 Task: Research Airbnb options in Ayn al Arab, Syria from 9th December, 2023 to 12th December, 2023 for 1 adult.1  bedroom having 1 bed and 1 bathroom. Property type can be flat. Amenities needed are: wifi. Booking option can be shelf check-in. Look for 4 properties as per requirement.
Action: Mouse moved to (450, 83)
Screenshot: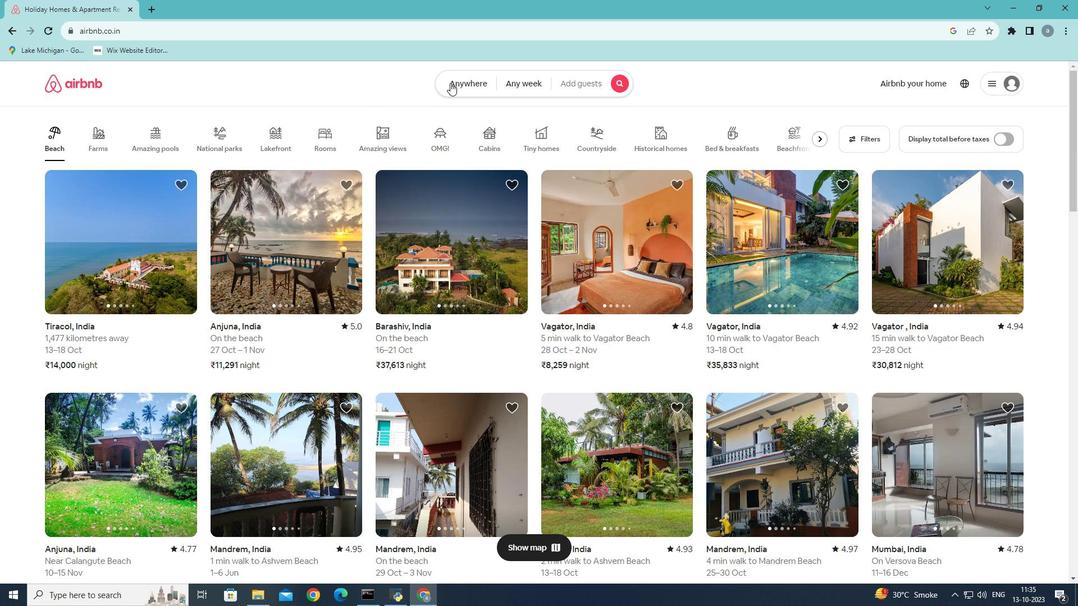 
Action: Mouse pressed left at (450, 83)
Screenshot: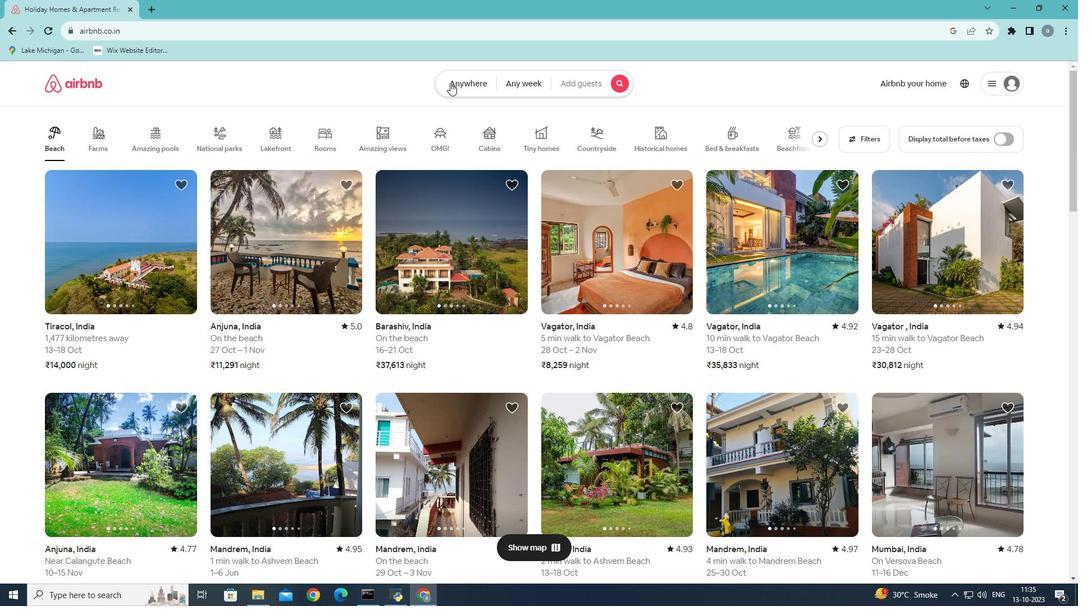 
Action: Mouse moved to (352, 124)
Screenshot: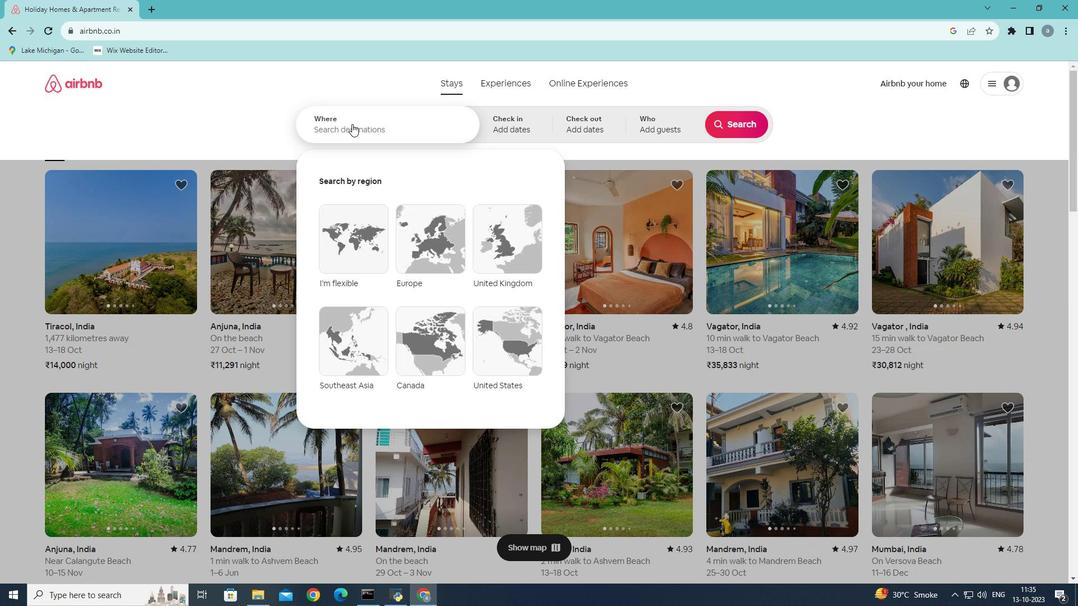
Action: Mouse pressed left at (352, 124)
Screenshot: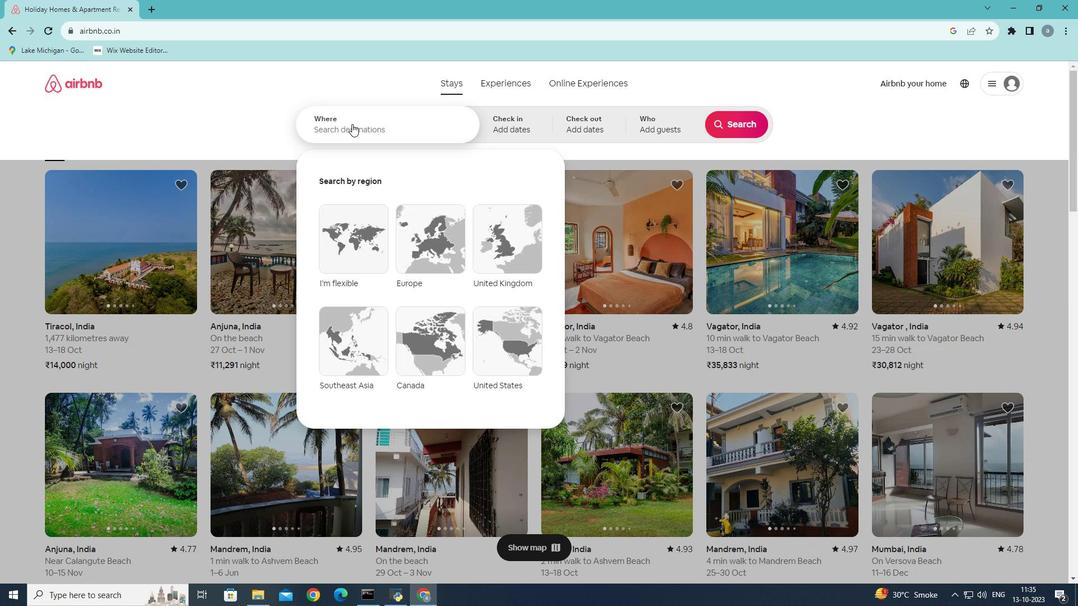 
Action: Mouse moved to (432, 134)
Screenshot: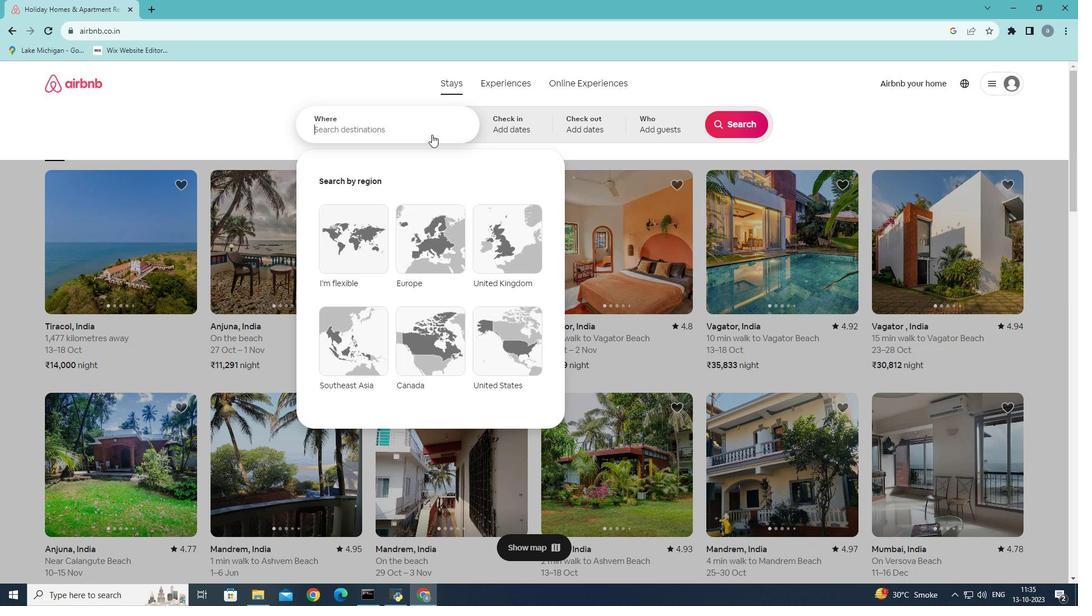
Action: Key pressed <Key.shift><Key.shift><Key.shift><Key.shift><Key.shift><Key.shift><Key.shift><Key.shift><Key.shift><Key.shift><Key.shift><Key.shift><Key.shift><Key.shift><Key.shift><Key.shift><Key.shift><Key.shift><Key.shift><Key.shift><Key.shift><Key.shift><Key.shift><Key.shift><Key.shift><Key.shift><Key.shift><Key.shift><Key.shift><Key.shift><Key.shift><Key.shift><Key.shift><Key.shift><Key.shift><Key.shift><Key.shift><Key.shift><Key.shift><Key.shift><Key.shift><Key.shift><Key.shift><Key.shift><Key.shift><Key.shift><Key.shift><Key.shift><Key.shift><Key.shift><Key.shift><Key.shift><Key.shift><Key.shift><Key.shift><Key.shift><Key.shift><Key.shift><Key.shift><Key.shift><Key.shift><Key.shift><Key.shift><Key.shift><Key.shift><Key.shift><Key.shift><Key.shift><Key.shift><Key.shift><Key.shift><Key.shift><Key.shift><Key.shift><Key.shift><Key.shift><Key.shift><Key.shift><Key.shift><Key.shift><Key.shift><Key.shift><Key.shift><Key.shift><Key.shift><Key.shift><Key.shift><Key.shift><Key.shift><Key.shift><Key.shift><Key.shift><Key.shift><Key.shift>Ayn<Key.space>al<Key.space><Key.shift>Arab
Screenshot: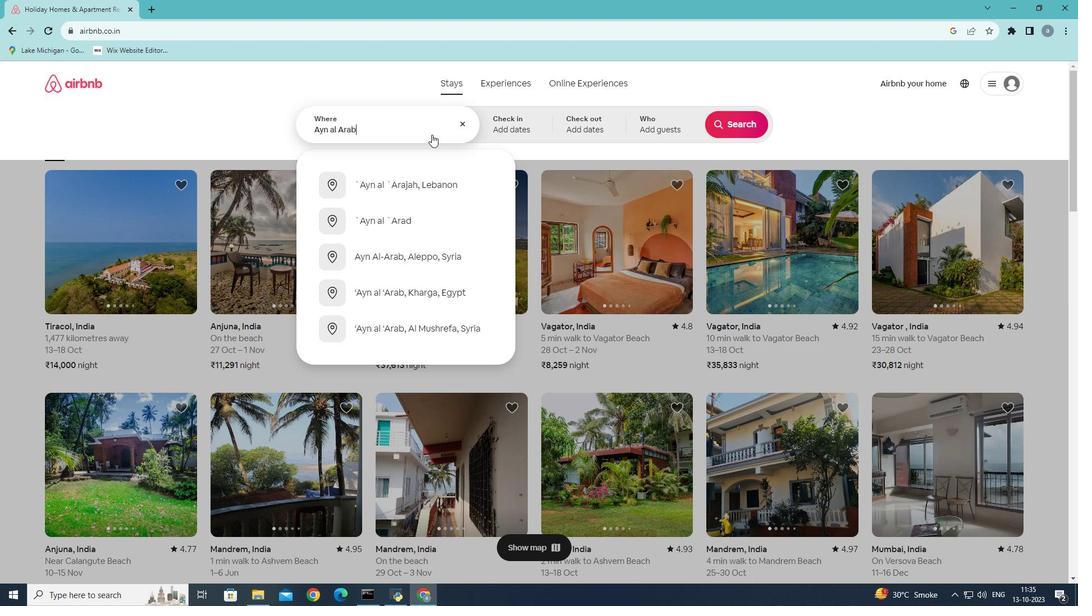 
Action: Mouse moved to (421, 191)
Screenshot: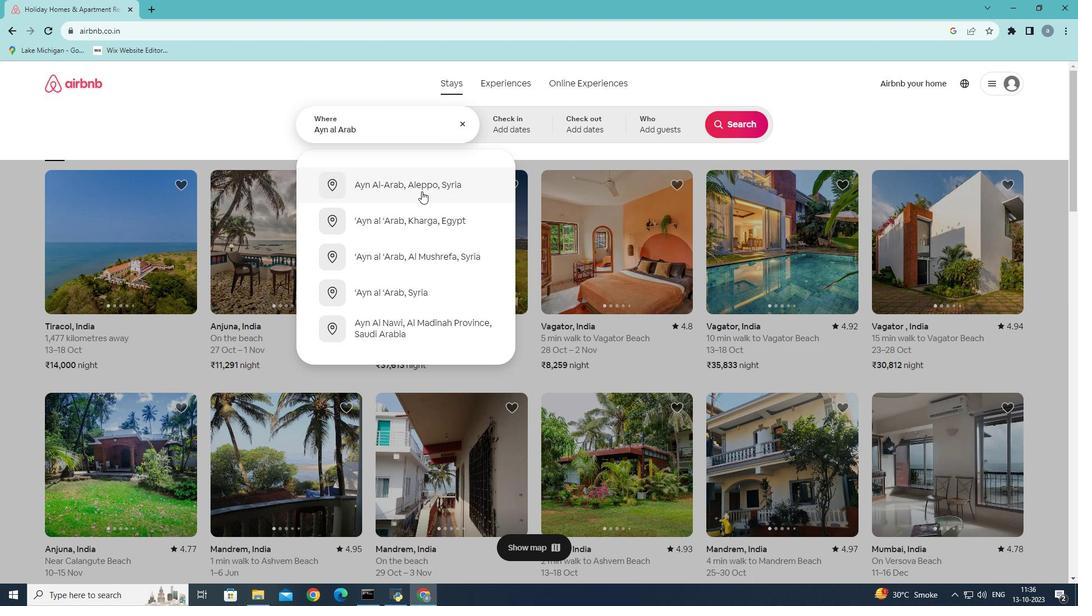
Action: Mouse pressed left at (421, 191)
Screenshot: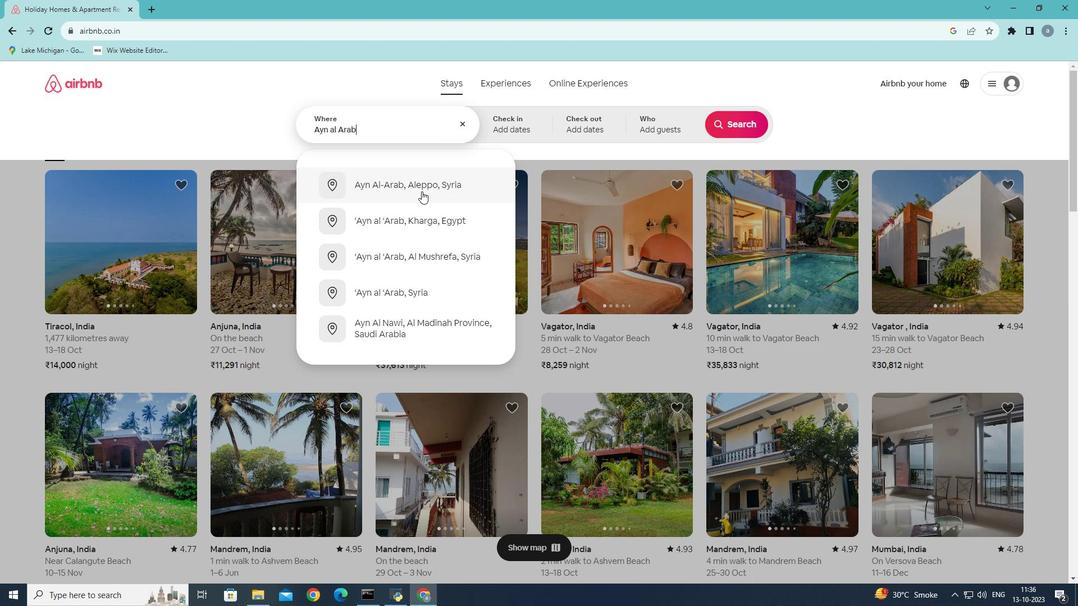
Action: Mouse moved to (733, 218)
Screenshot: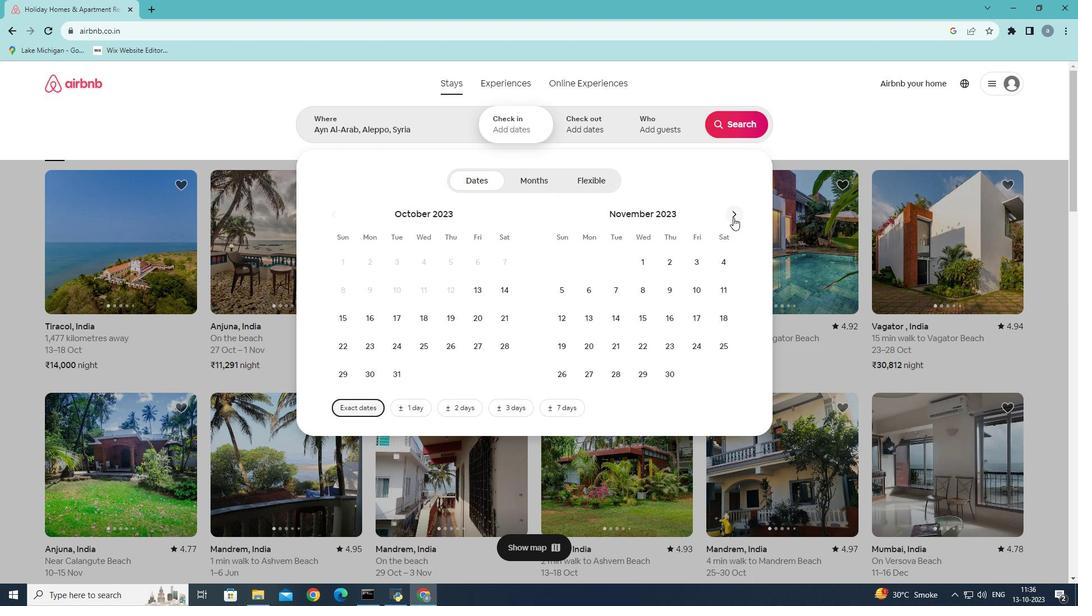 
Action: Mouse pressed left at (733, 218)
Screenshot: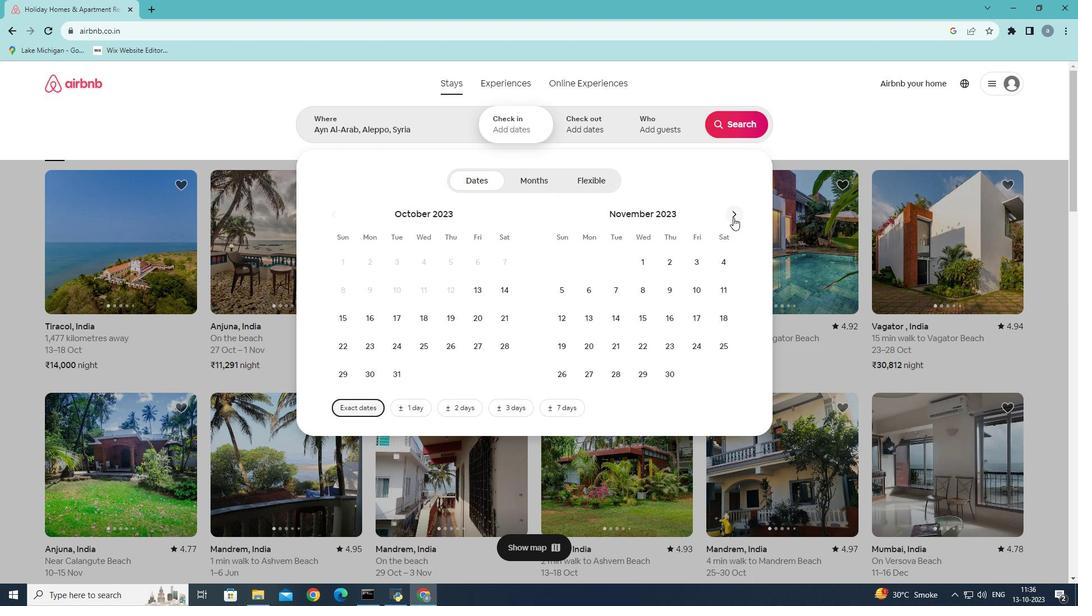 
Action: Mouse moved to (724, 293)
Screenshot: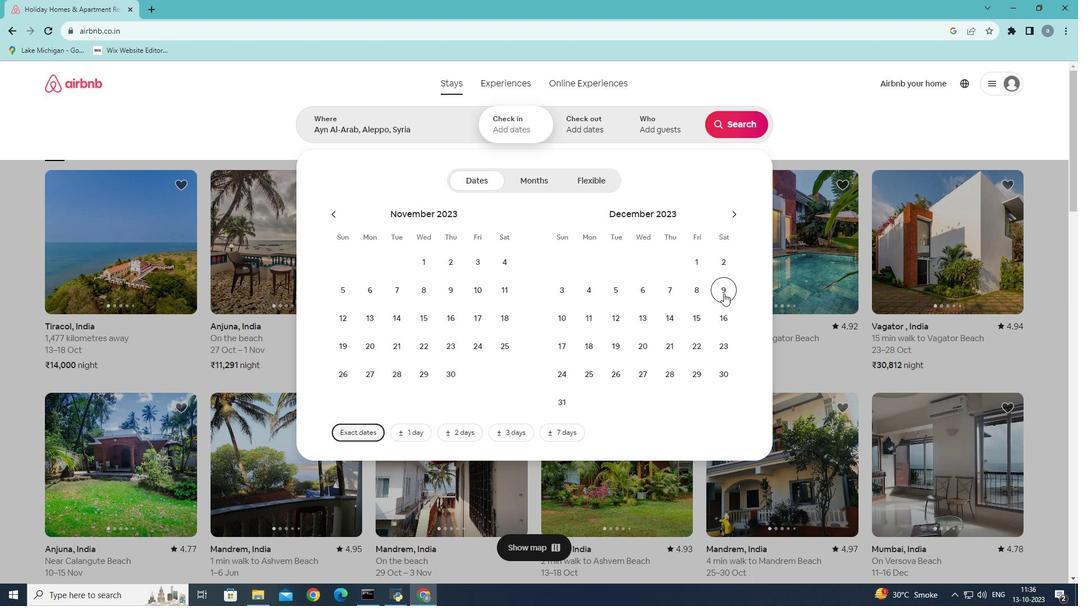 
Action: Mouse pressed left at (724, 293)
Screenshot: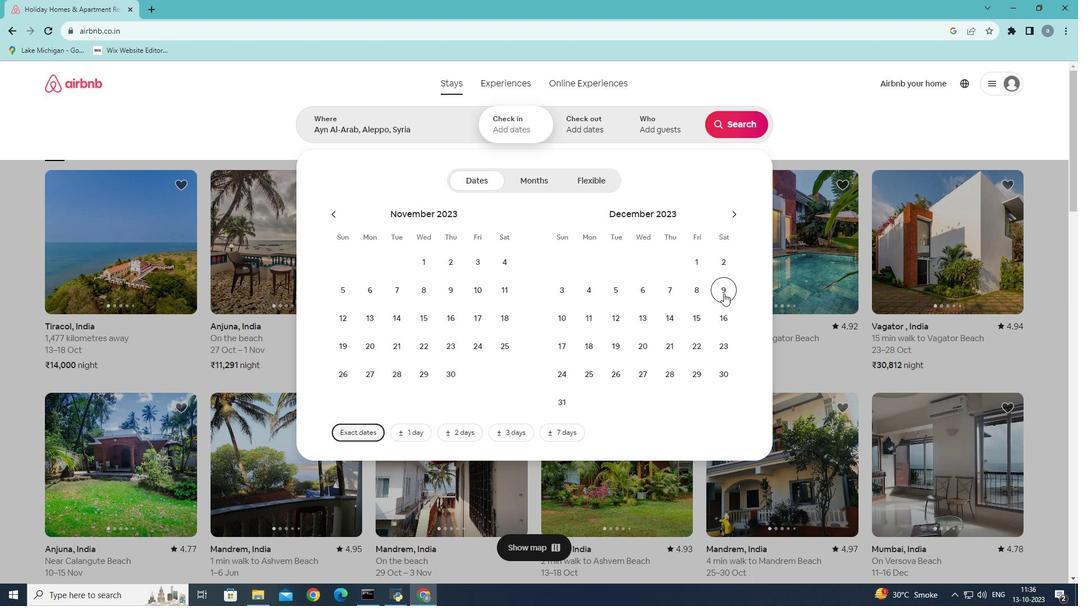
Action: Mouse moved to (616, 321)
Screenshot: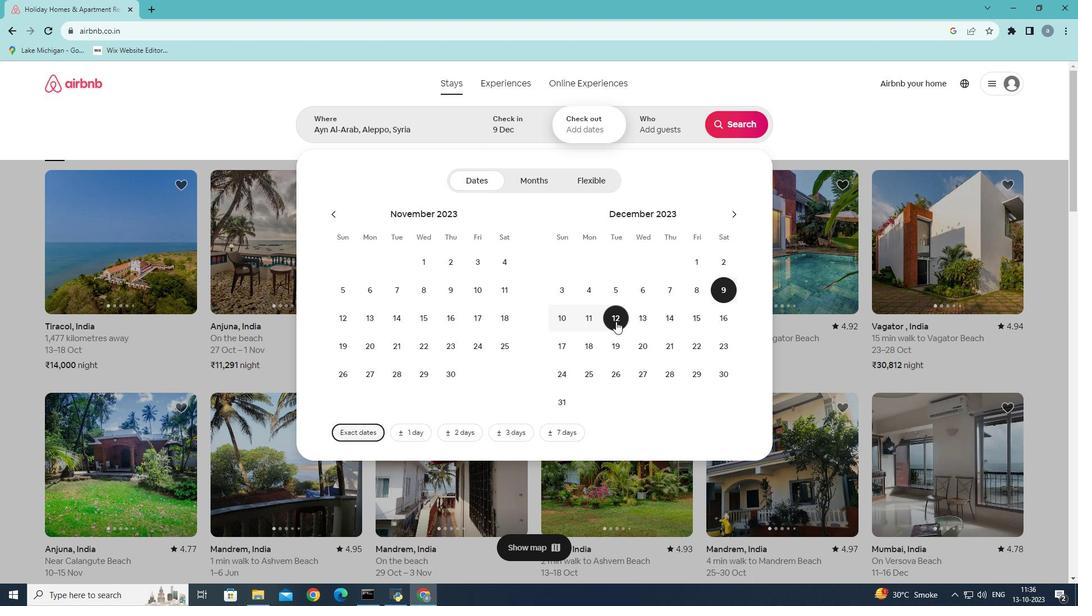 
Action: Mouse pressed left at (616, 321)
Screenshot: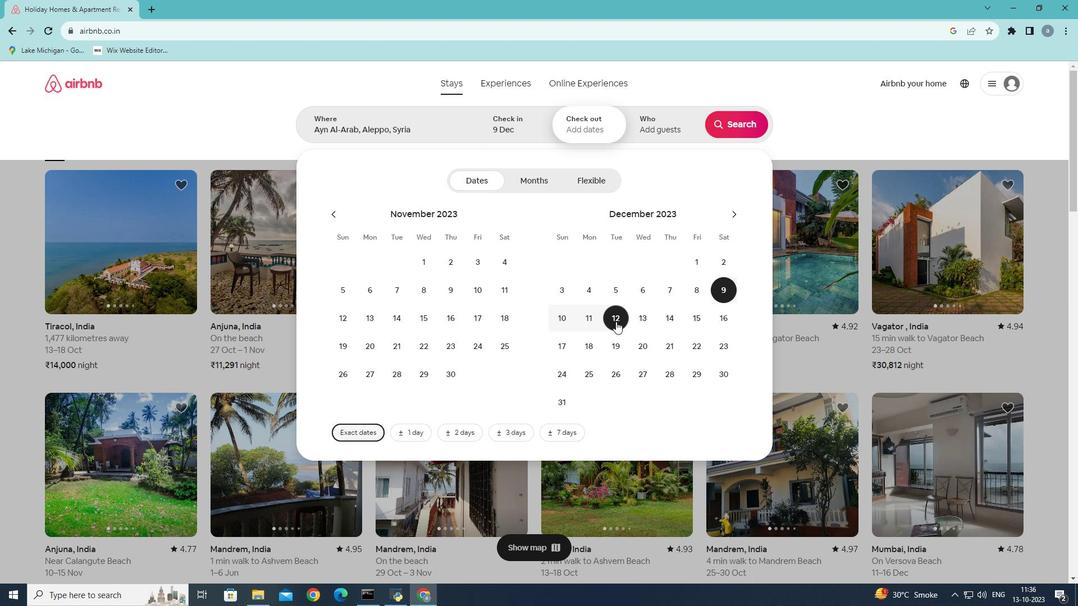 
Action: Mouse moved to (657, 125)
Screenshot: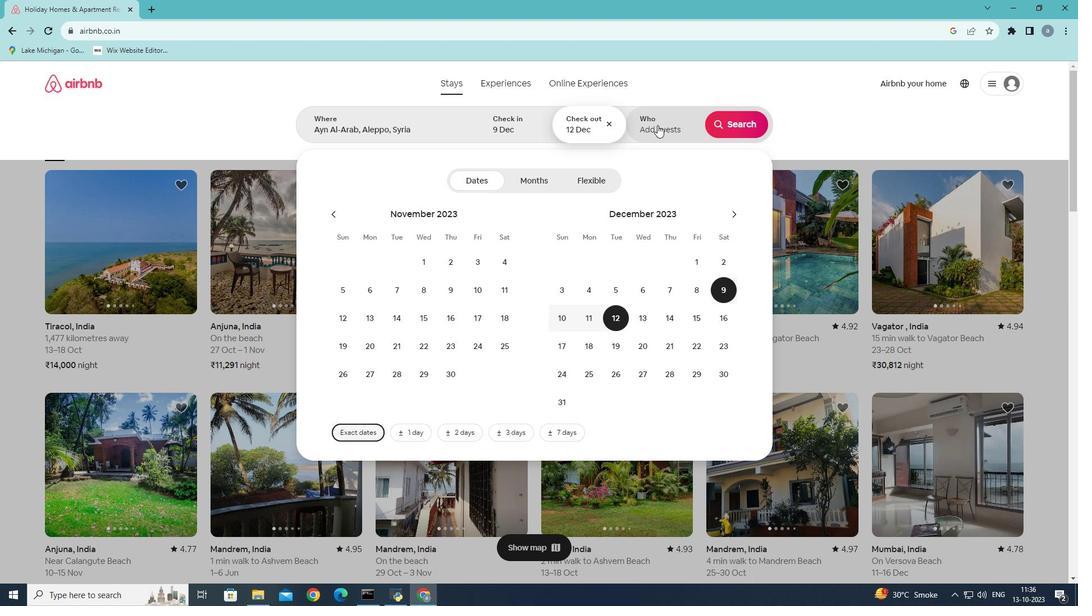 
Action: Mouse pressed left at (657, 125)
Screenshot: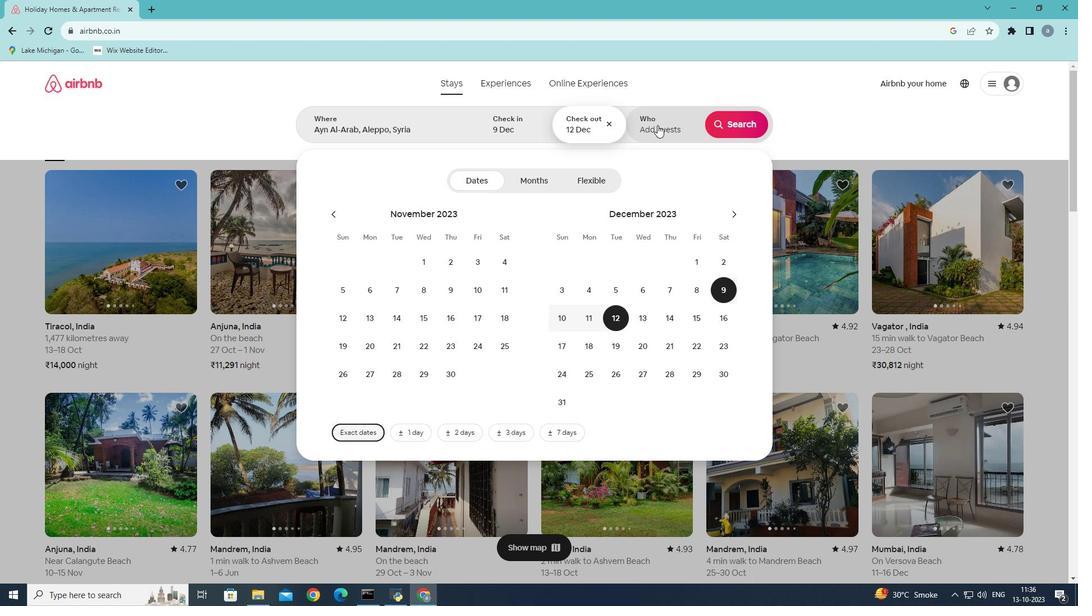 
Action: Mouse moved to (743, 185)
Screenshot: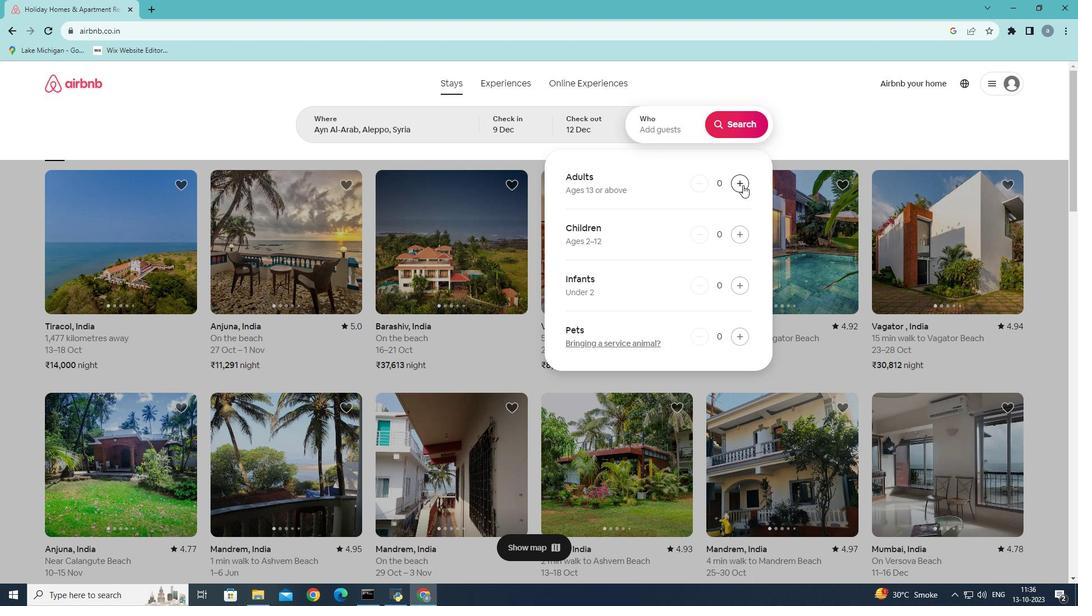 
Action: Mouse pressed left at (743, 185)
Screenshot: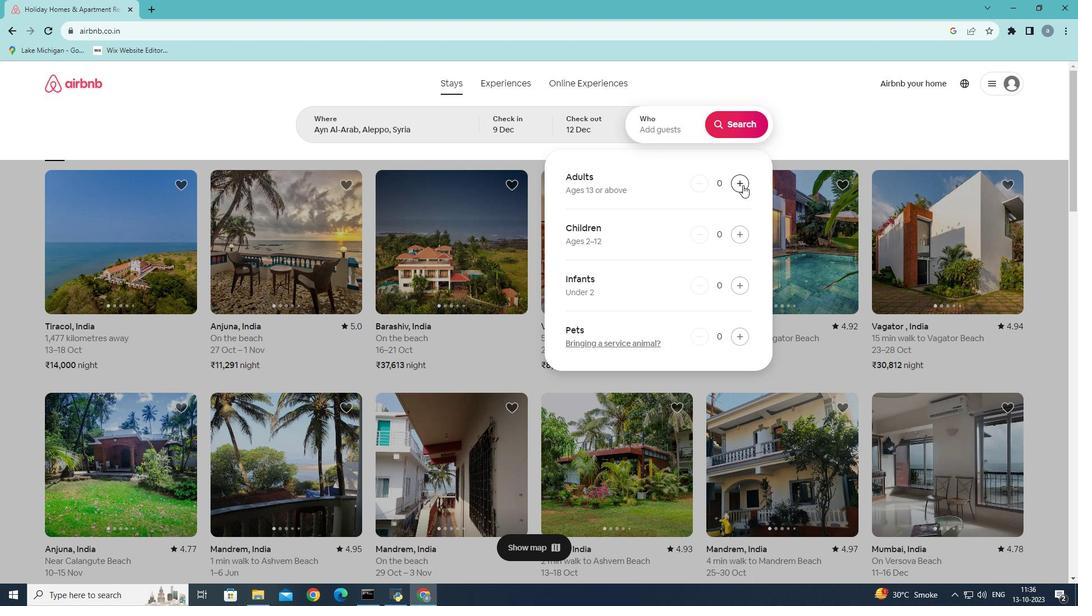
Action: Mouse moved to (746, 117)
Screenshot: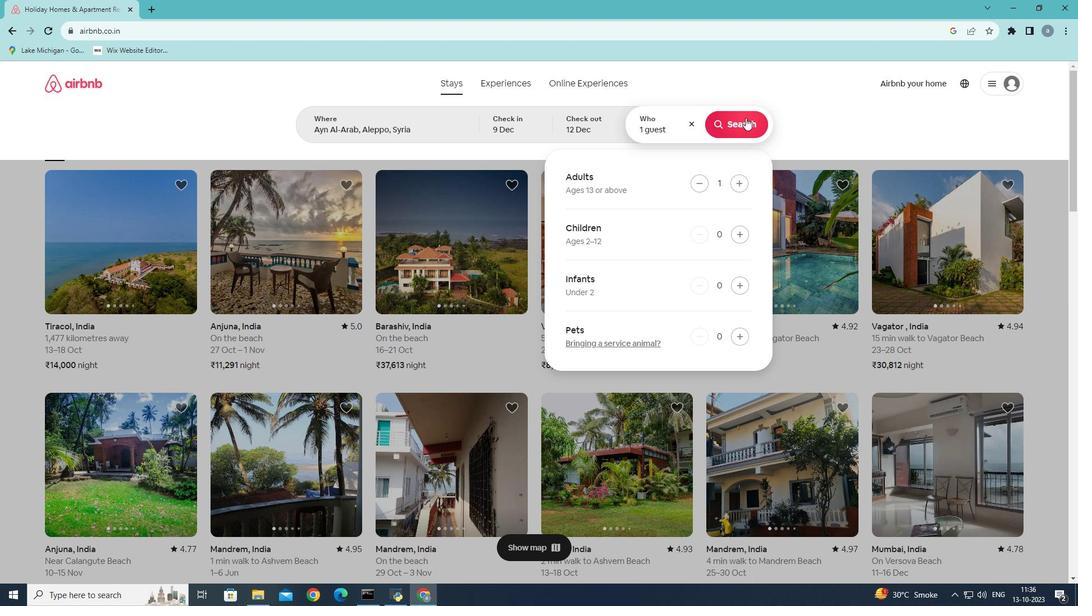 
Action: Mouse pressed left at (746, 117)
Screenshot: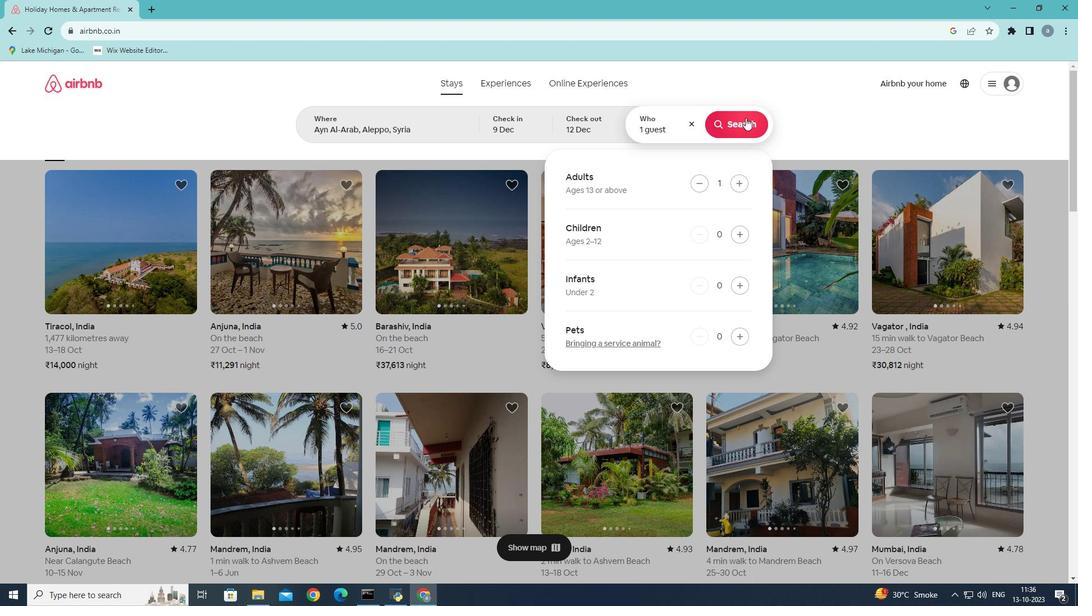 
Action: Mouse moved to (900, 133)
Screenshot: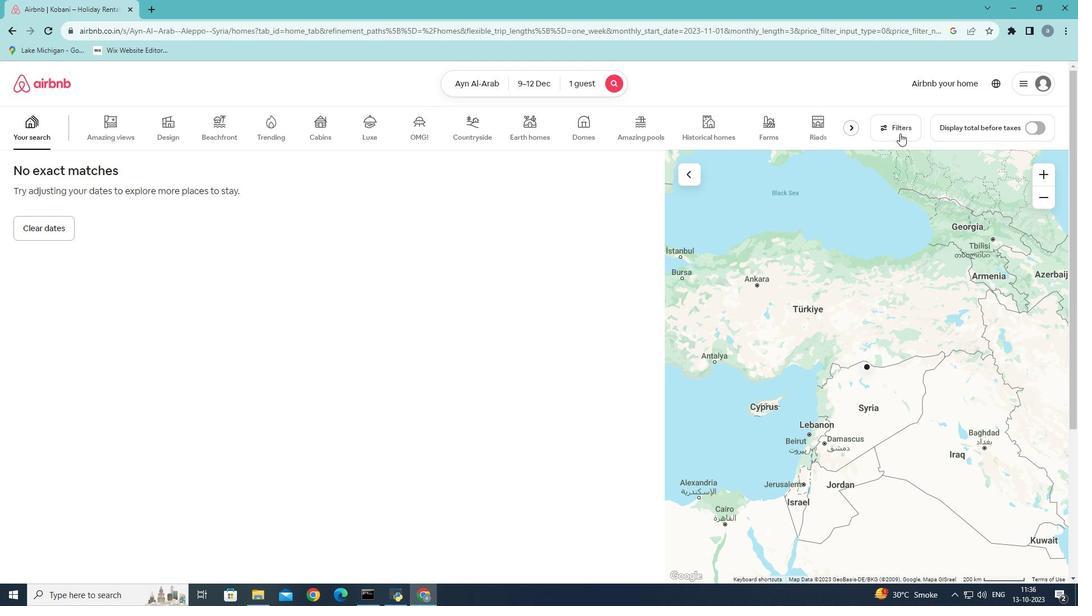 
Action: Mouse pressed left at (900, 133)
Screenshot: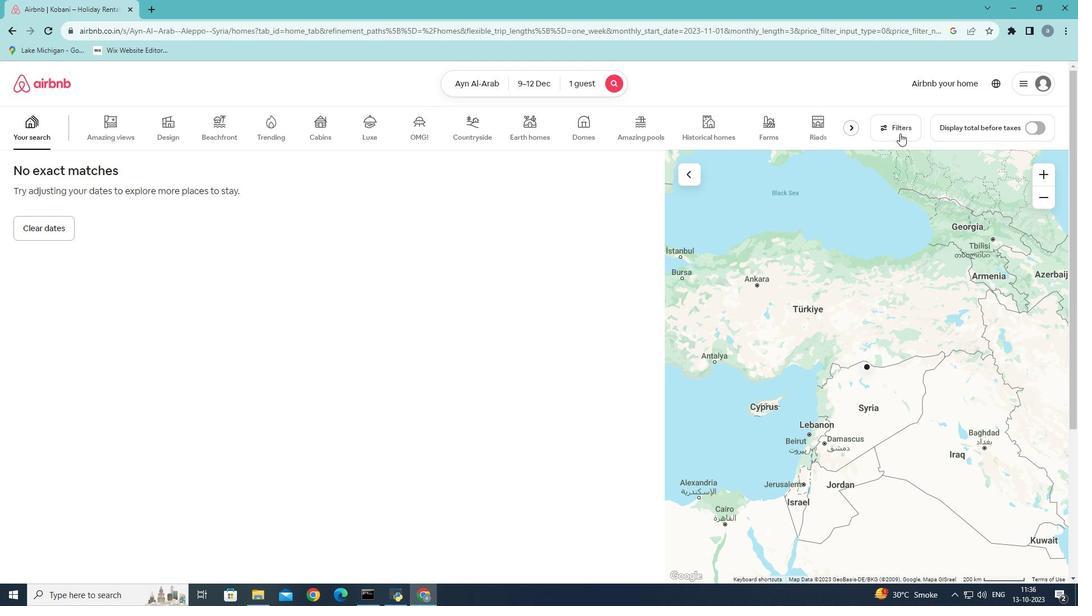 
Action: Mouse moved to (441, 360)
Screenshot: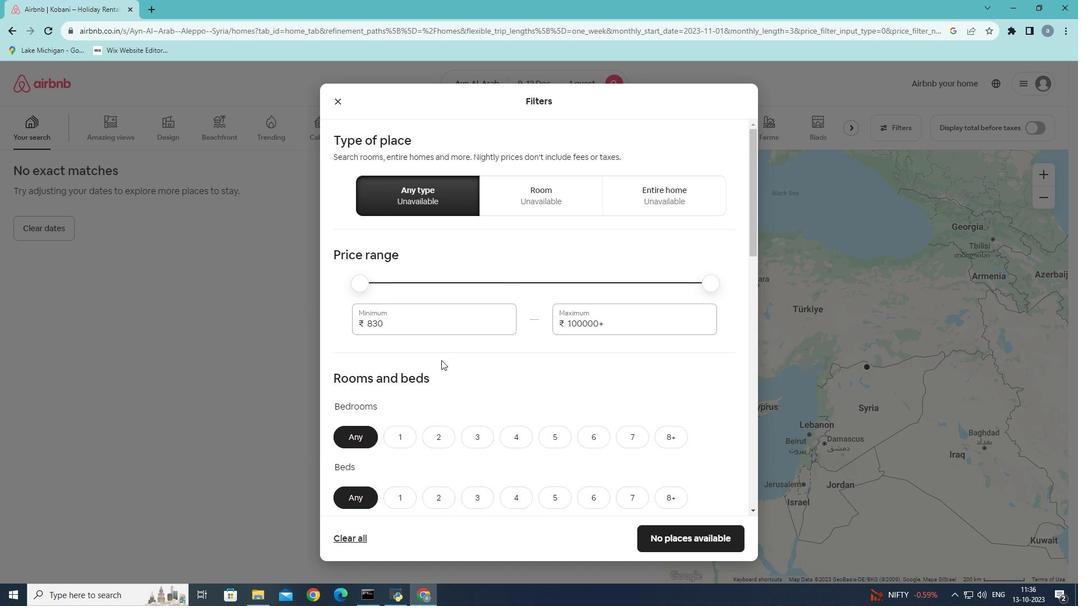 
Action: Mouse scrolled (441, 360) with delta (0, 0)
Screenshot: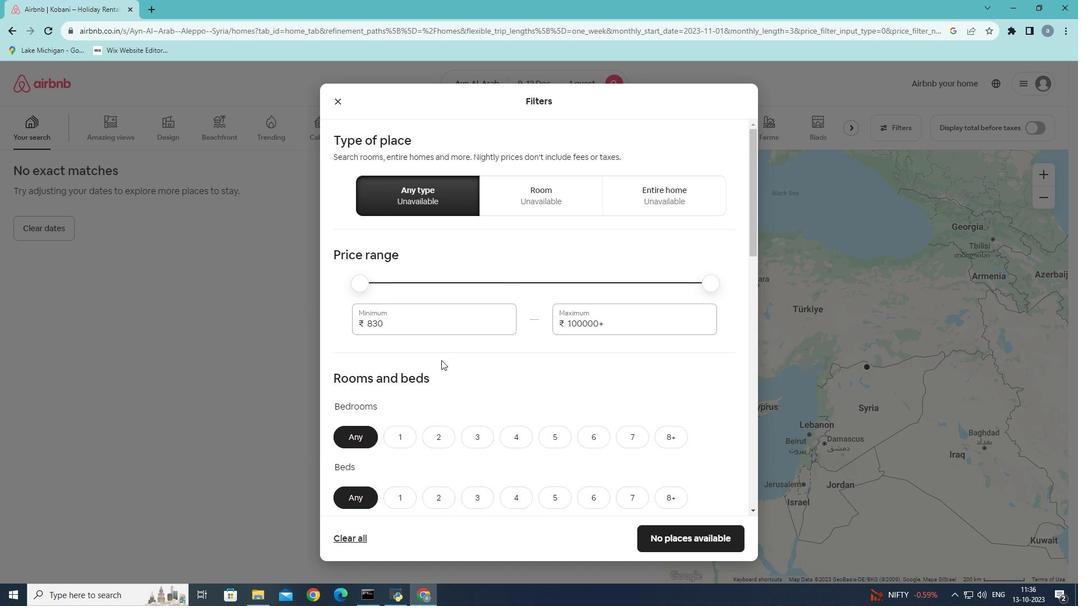 
Action: Mouse scrolled (441, 360) with delta (0, 0)
Screenshot: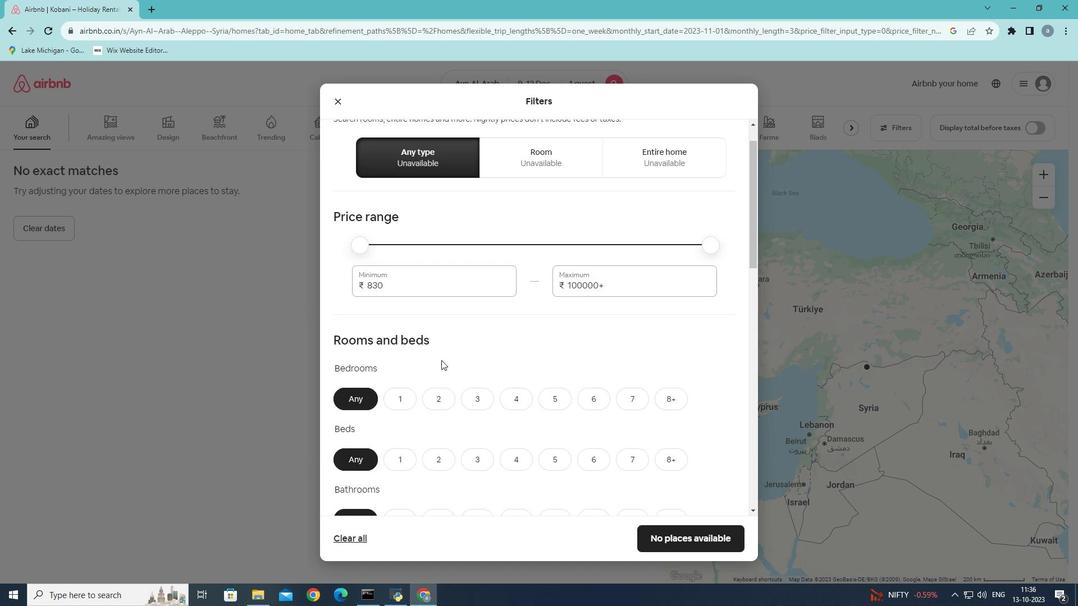 
Action: Mouse moved to (397, 325)
Screenshot: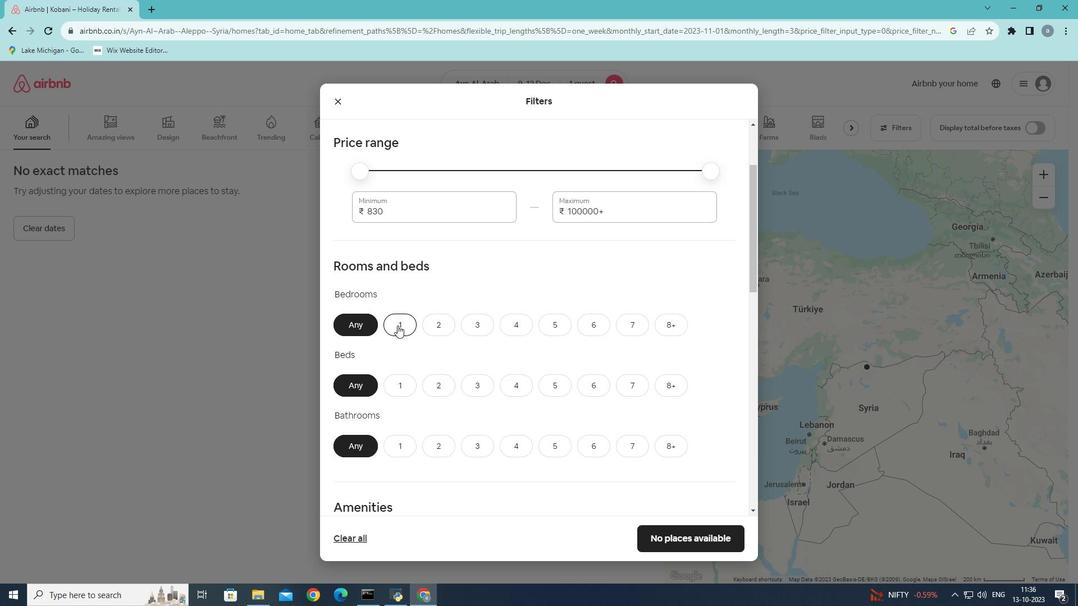 
Action: Mouse pressed left at (397, 325)
Screenshot: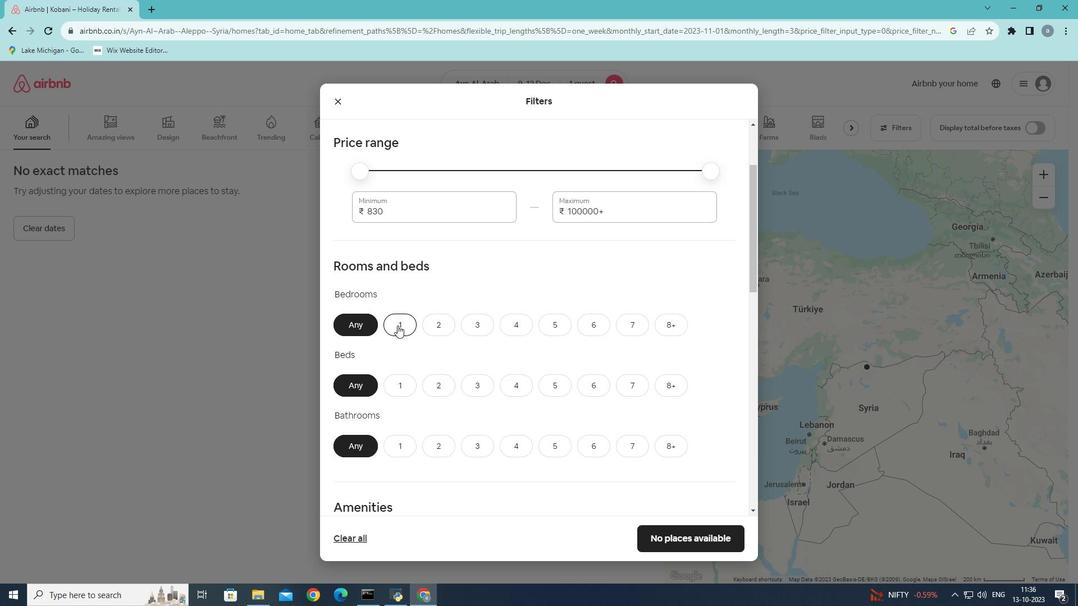 
Action: Mouse moved to (410, 388)
Screenshot: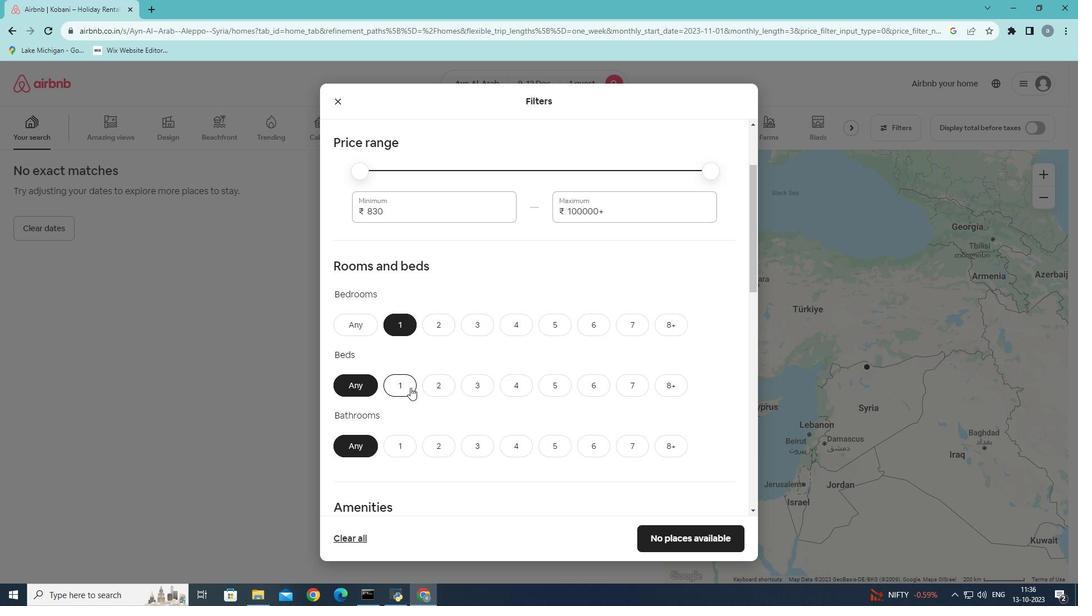 
Action: Mouse pressed left at (410, 388)
Screenshot: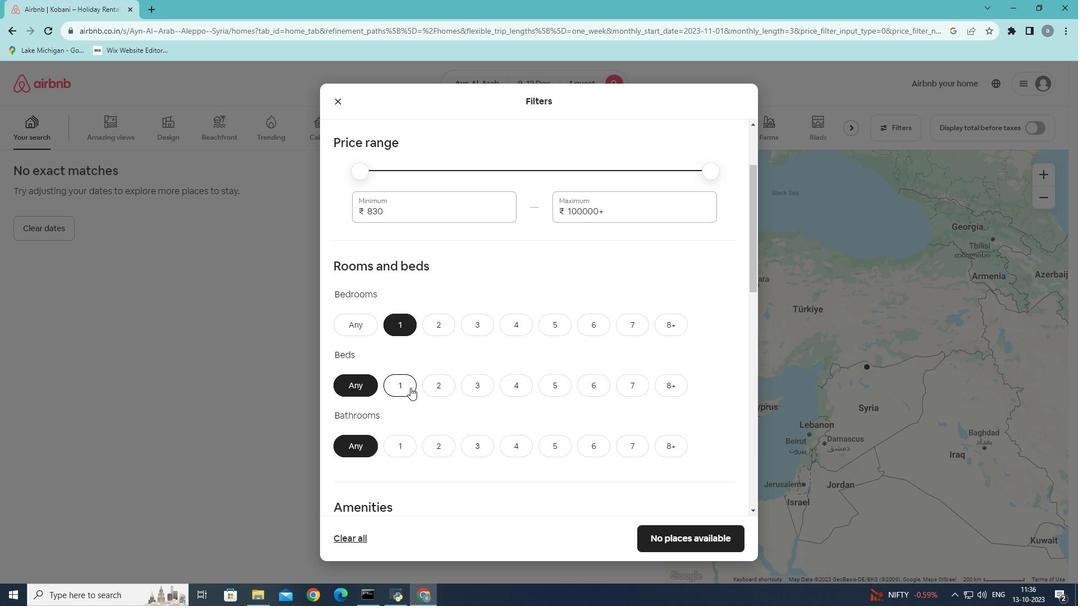 
Action: Mouse moved to (397, 453)
Screenshot: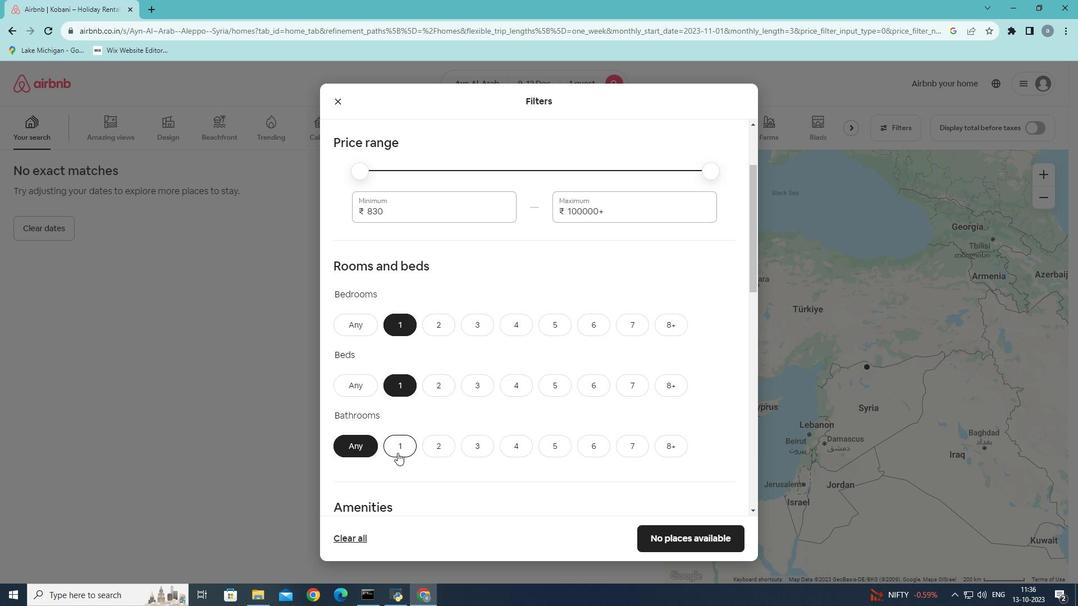 
Action: Mouse pressed left at (397, 453)
Screenshot: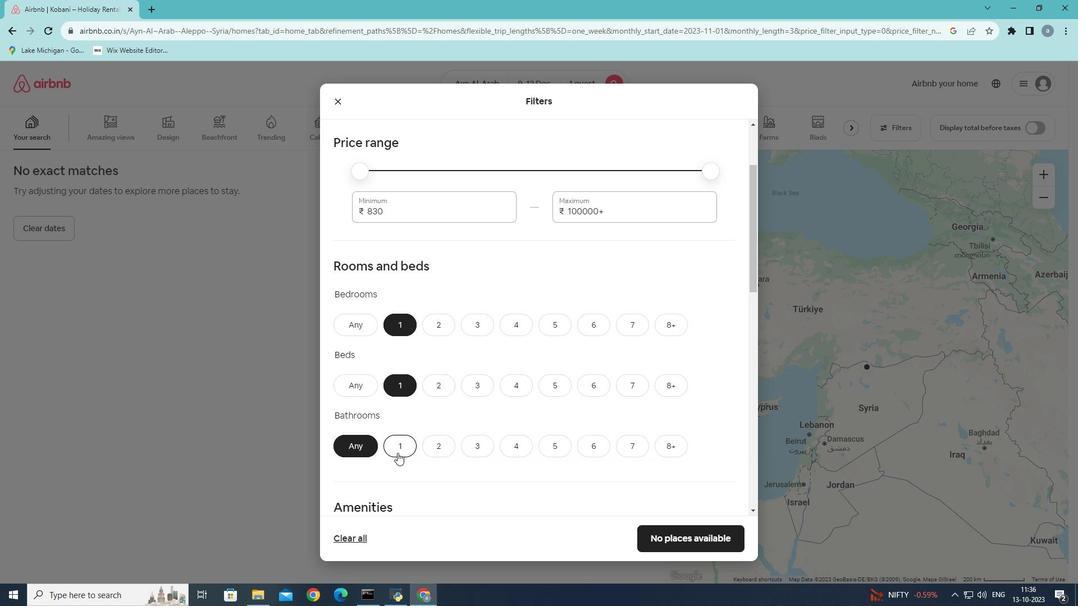 
Action: Mouse moved to (506, 392)
Screenshot: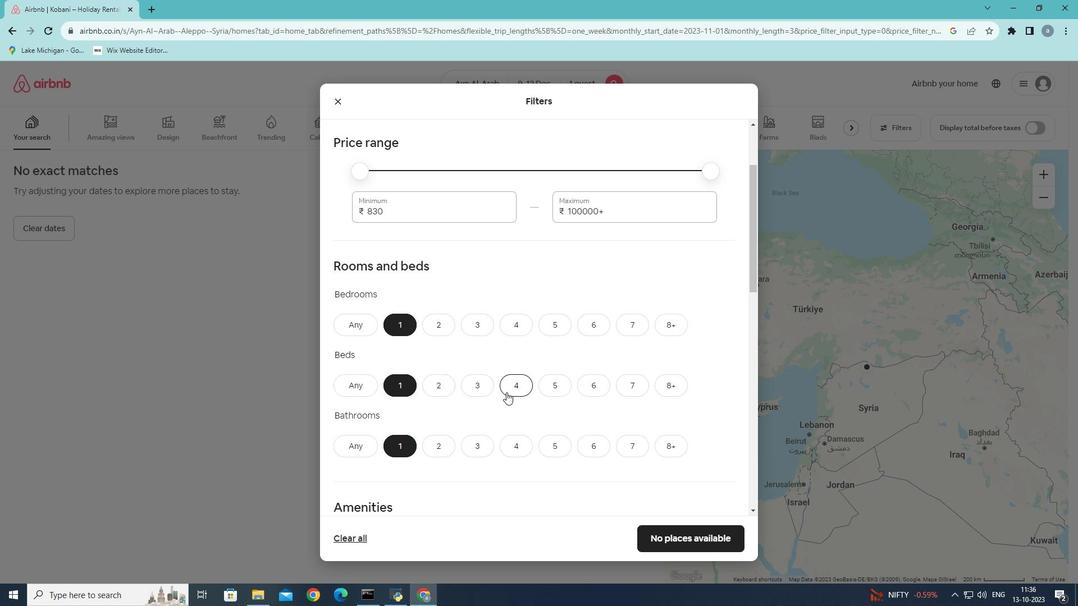 
Action: Mouse scrolled (506, 392) with delta (0, 0)
Screenshot: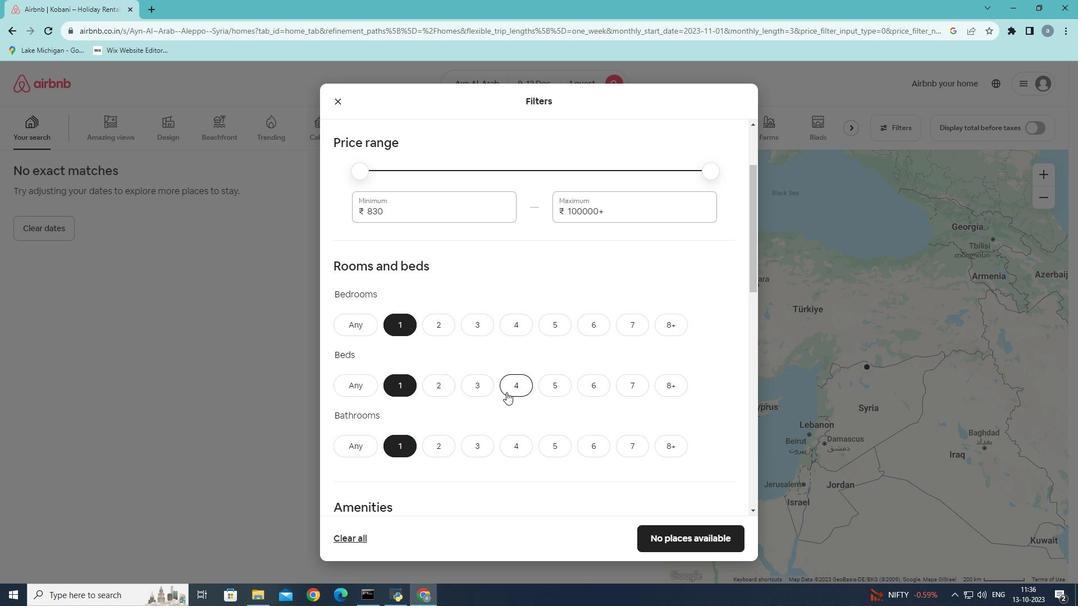 
Action: Mouse scrolled (506, 392) with delta (0, 0)
Screenshot: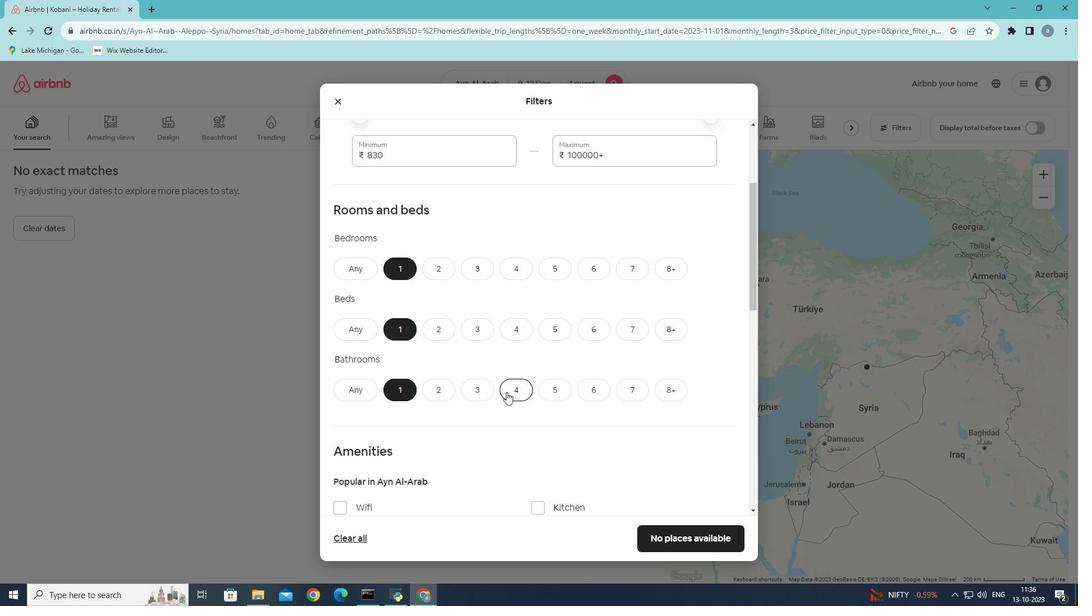 
Action: Mouse scrolled (506, 392) with delta (0, 0)
Screenshot: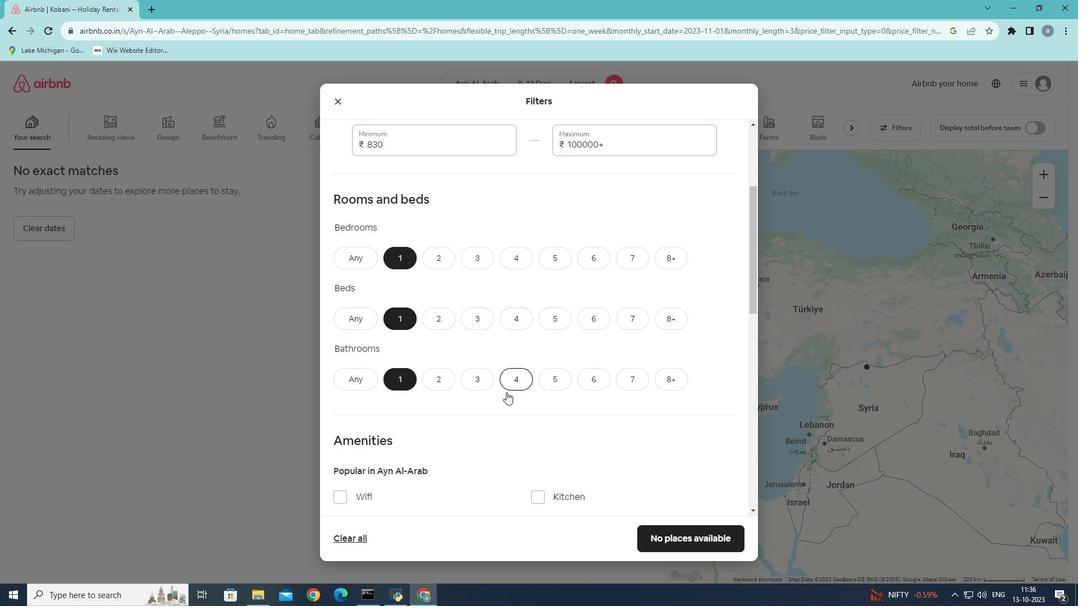 
Action: Mouse moved to (343, 397)
Screenshot: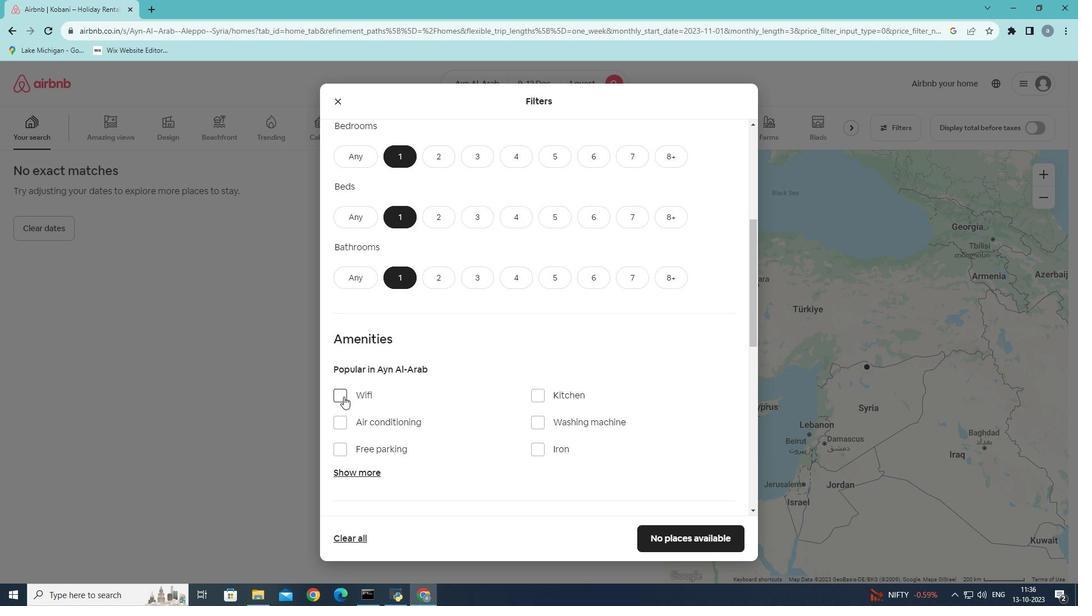 
Action: Mouse pressed left at (343, 397)
Screenshot: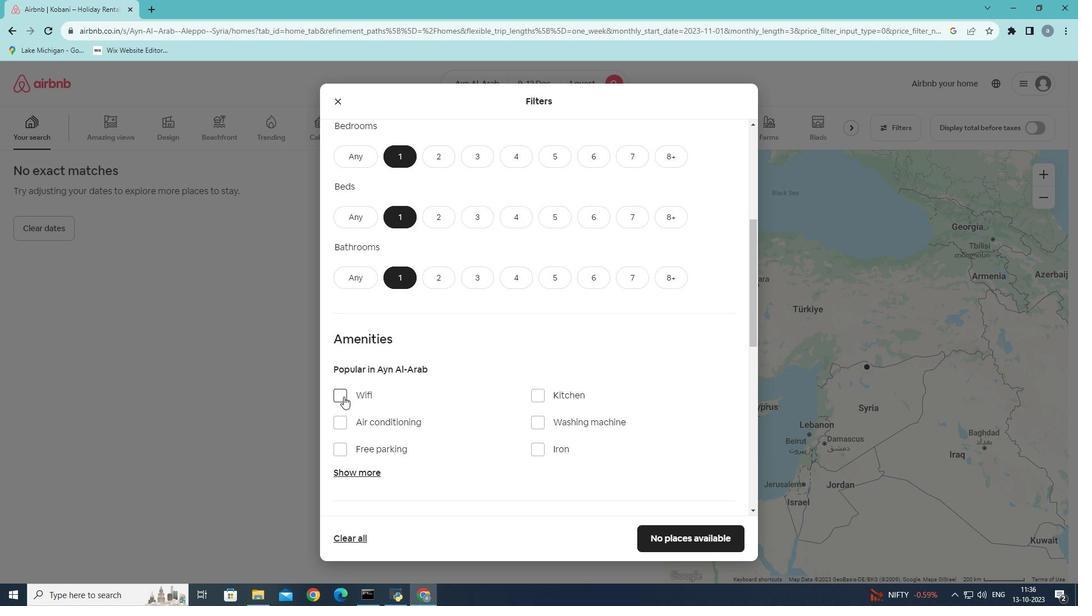 
Action: Mouse moved to (486, 412)
Screenshot: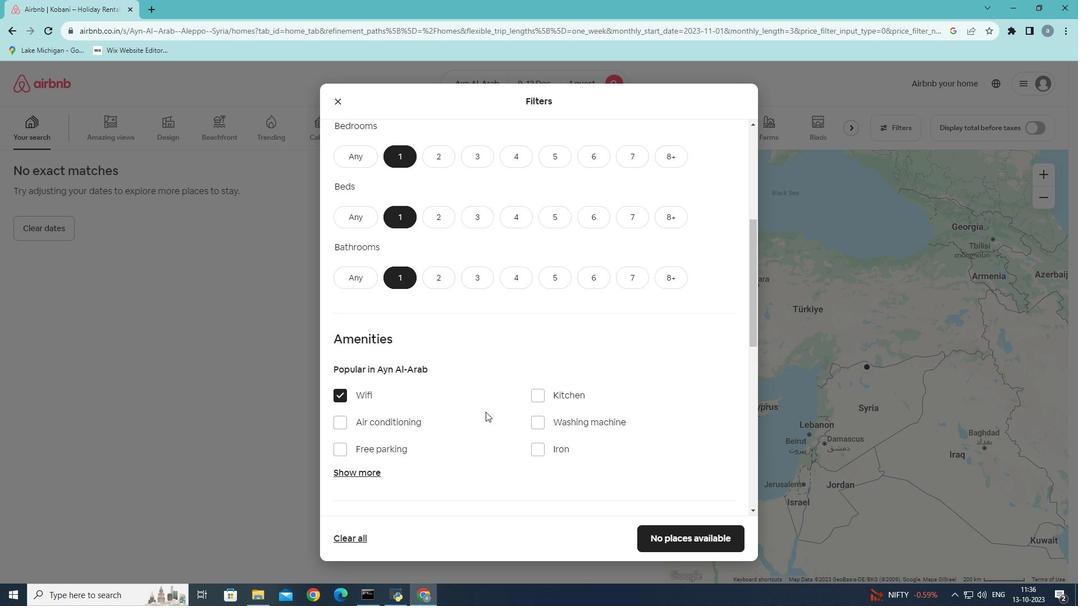 
Action: Mouse scrolled (486, 411) with delta (0, 0)
Screenshot: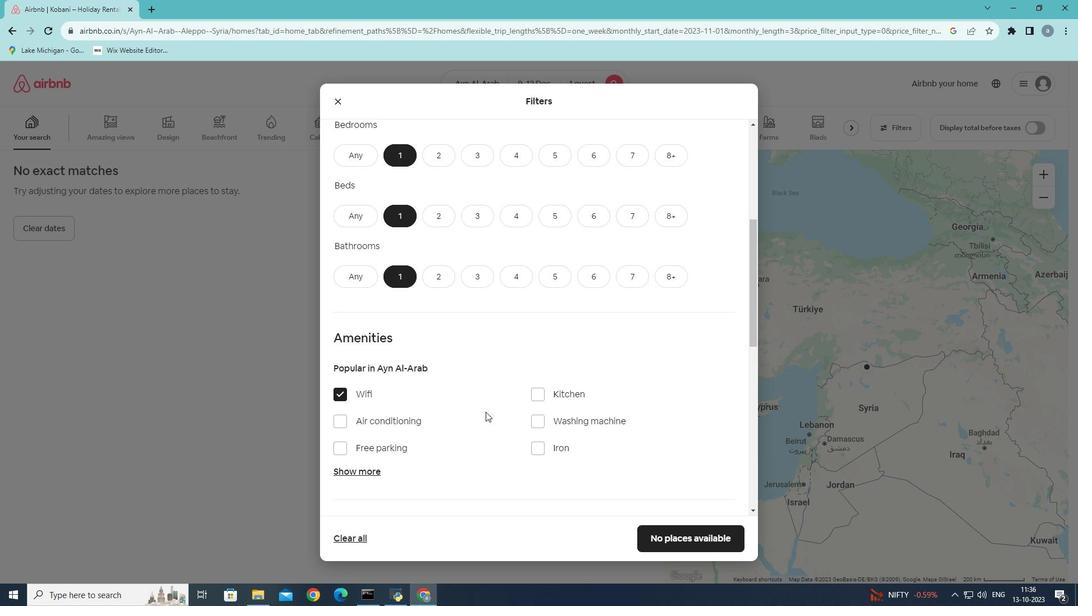 
Action: Mouse scrolled (486, 411) with delta (0, 0)
Screenshot: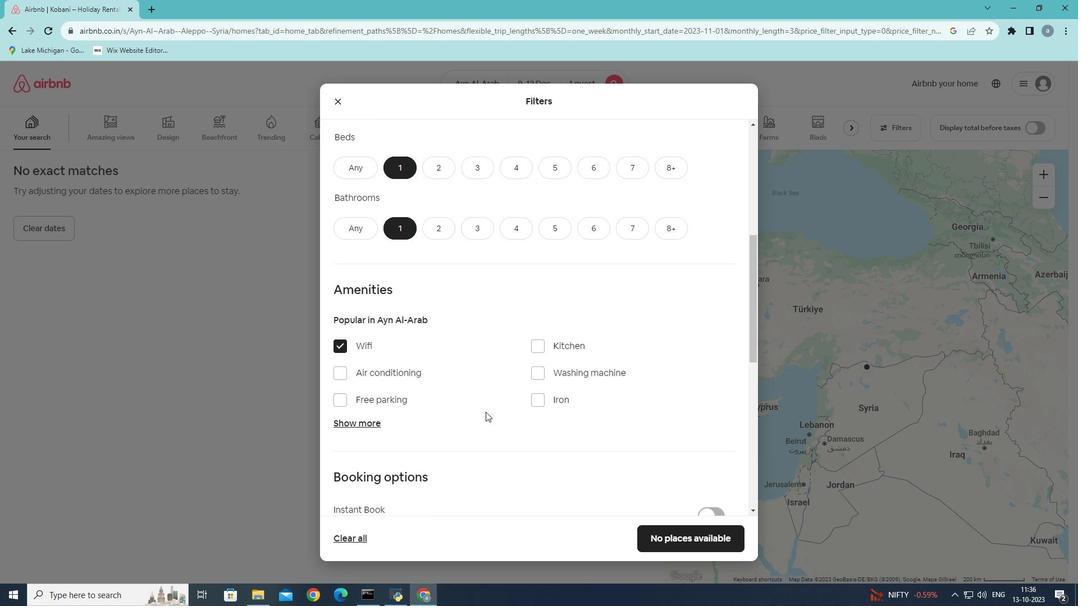 
Action: Mouse scrolled (486, 411) with delta (0, 0)
Screenshot: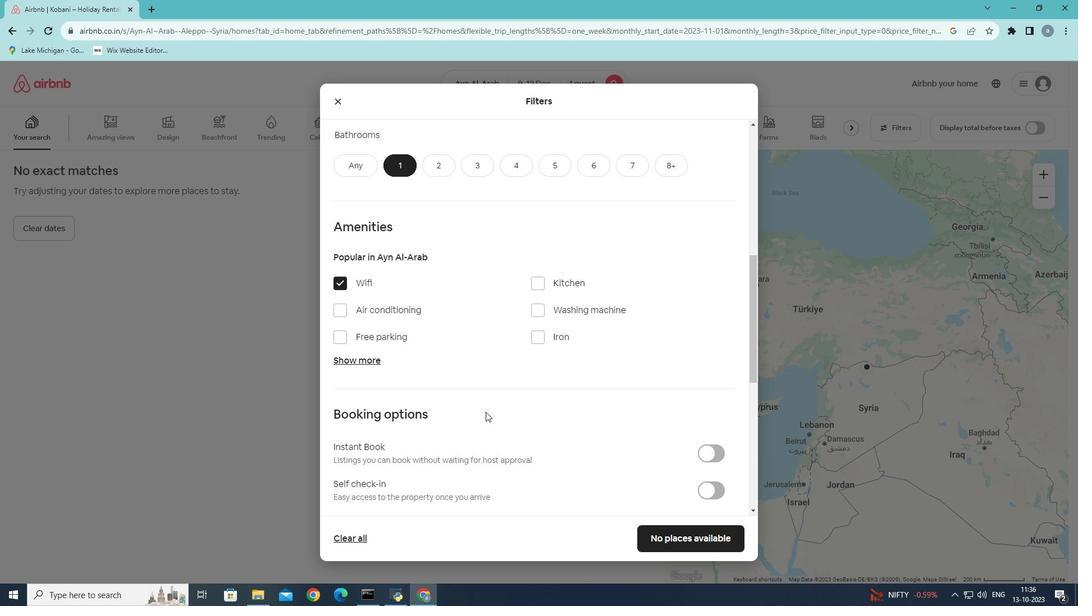 
Action: Mouse scrolled (486, 411) with delta (0, 0)
Screenshot: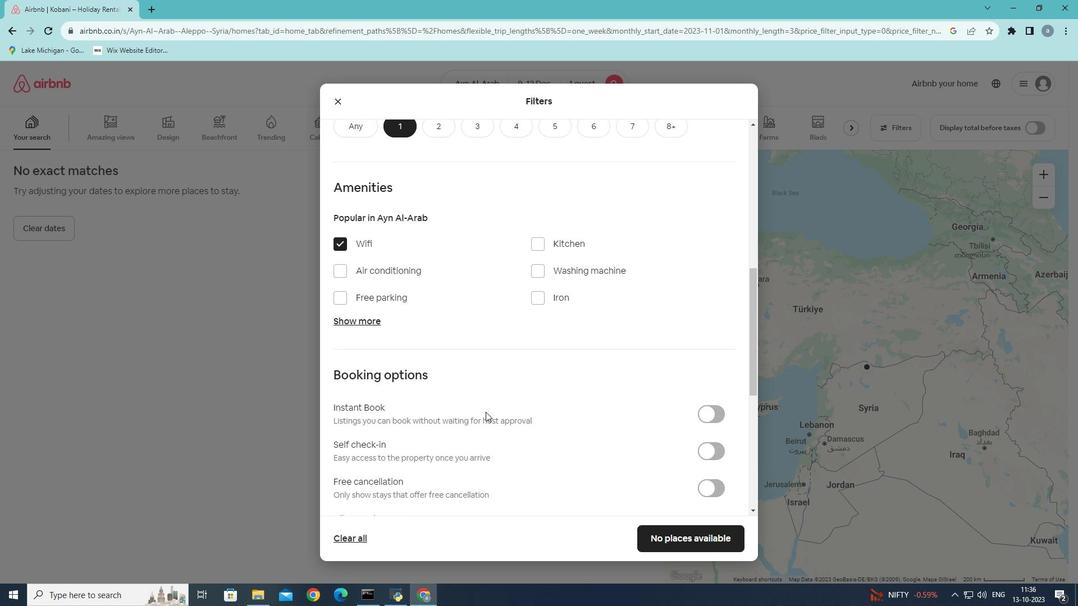 
Action: Mouse moved to (718, 382)
Screenshot: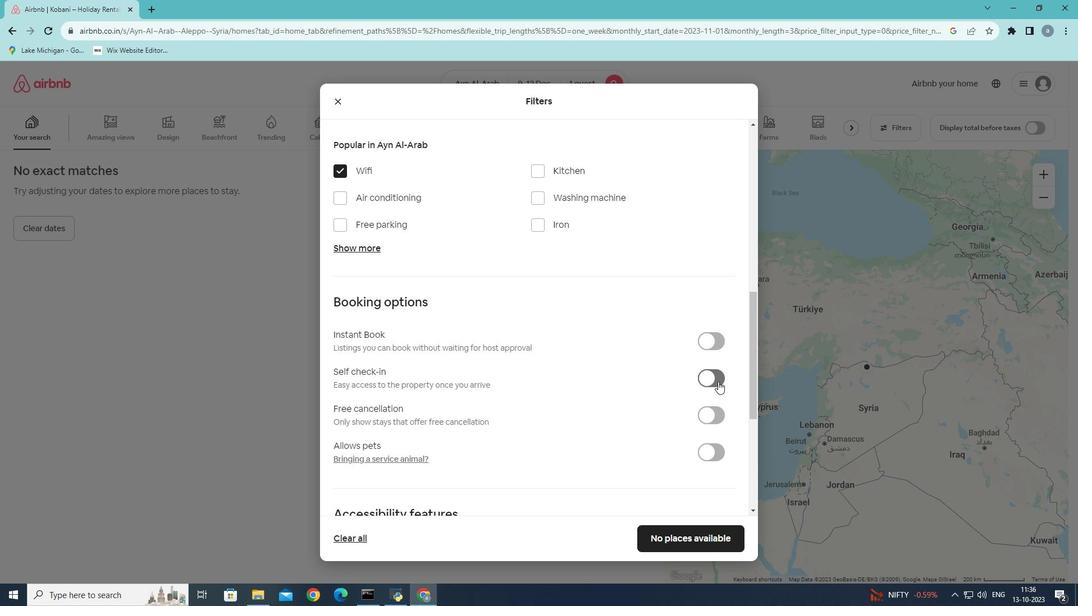 
Action: Mouse pressed left at (718, 382)
Screenshot: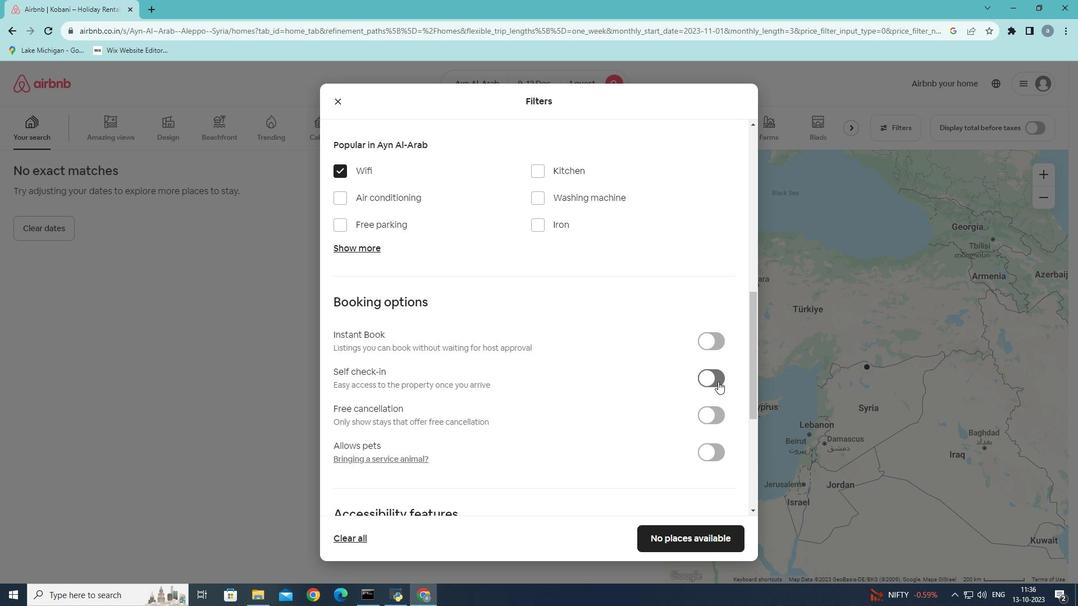 
Action: Mouse moved to (630, 412)
Screenshot: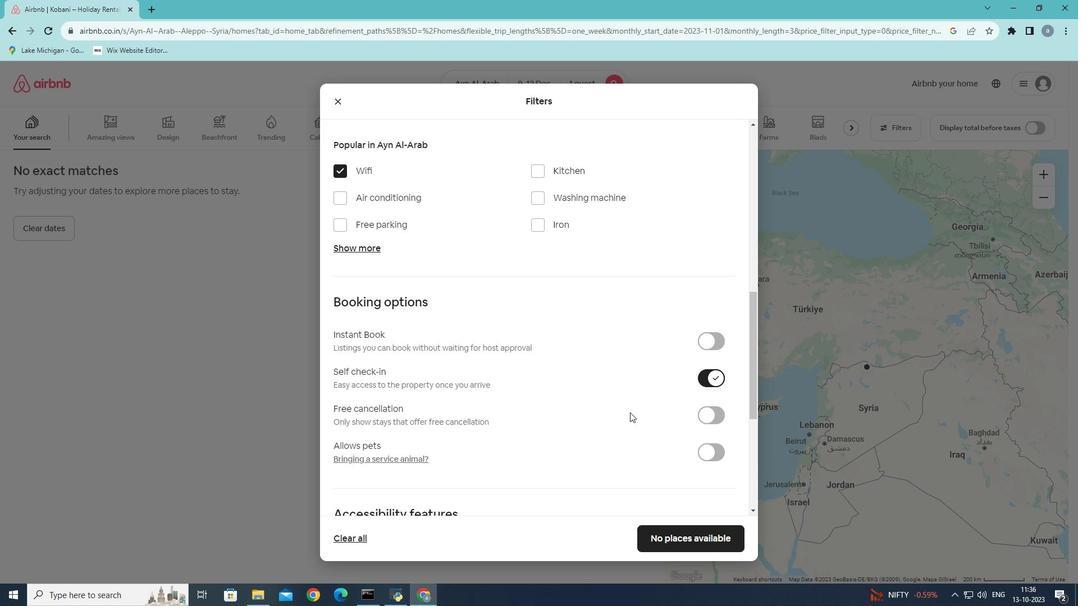 
Action: Mouse scrolled (630, 412) with delta (0, 0)
Screenshot: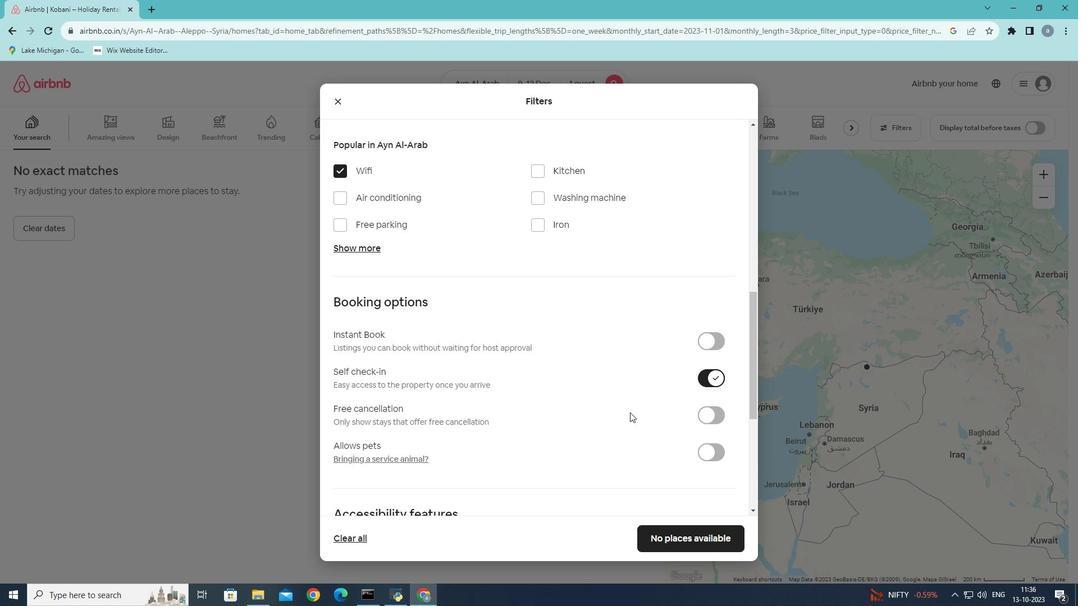 
Action: Mouse scrolled (630, 412) with delta (0, 0)
Screenshot: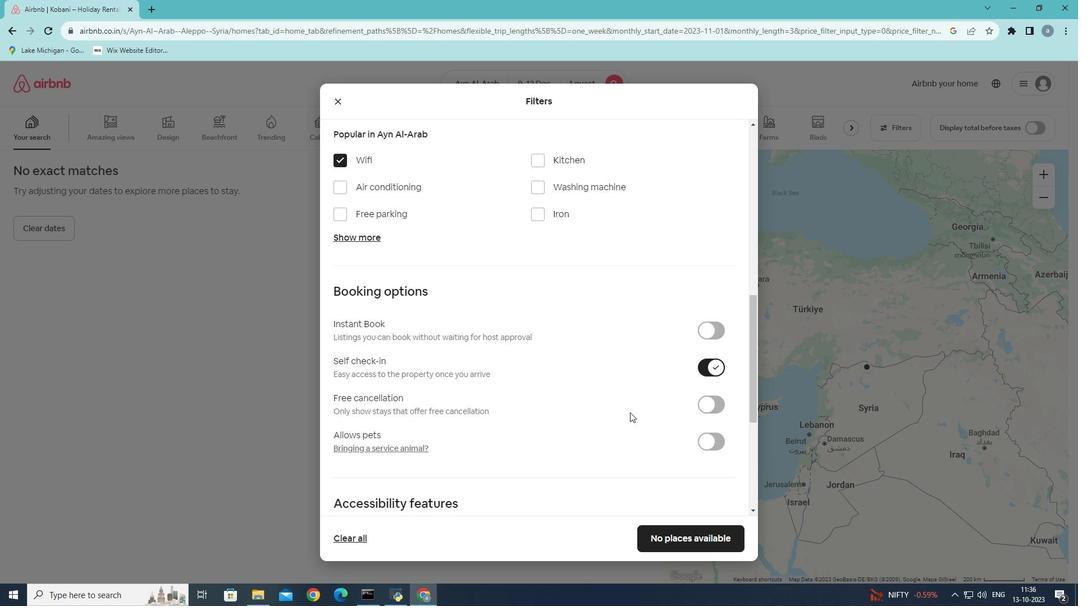 
Action: Mouse moved to (687, 542)
Screenshot: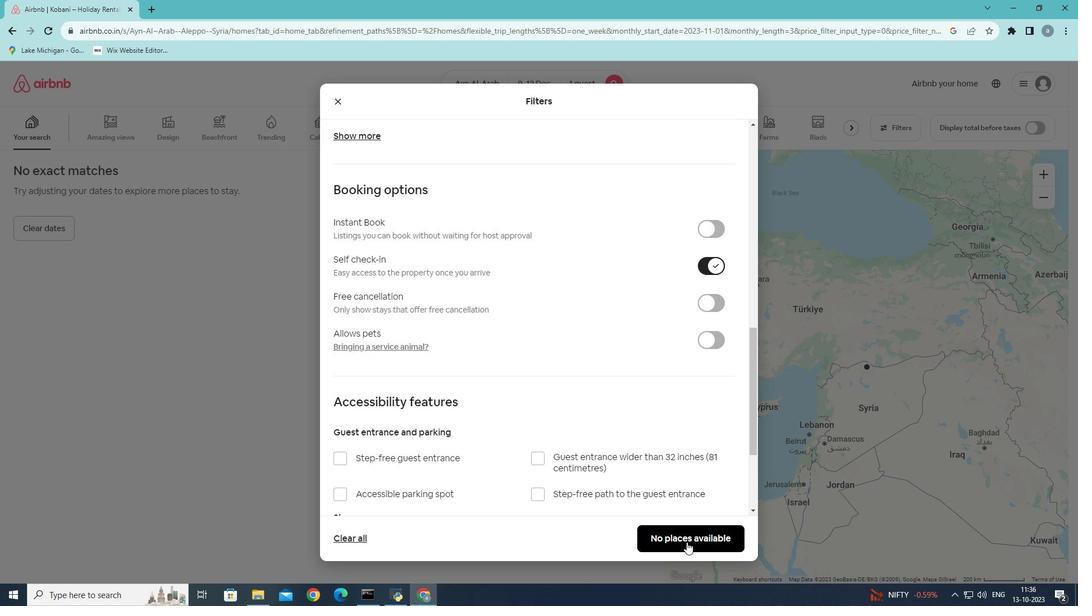 
Action: Mouse pressed left at (687, 542)
Screenshot: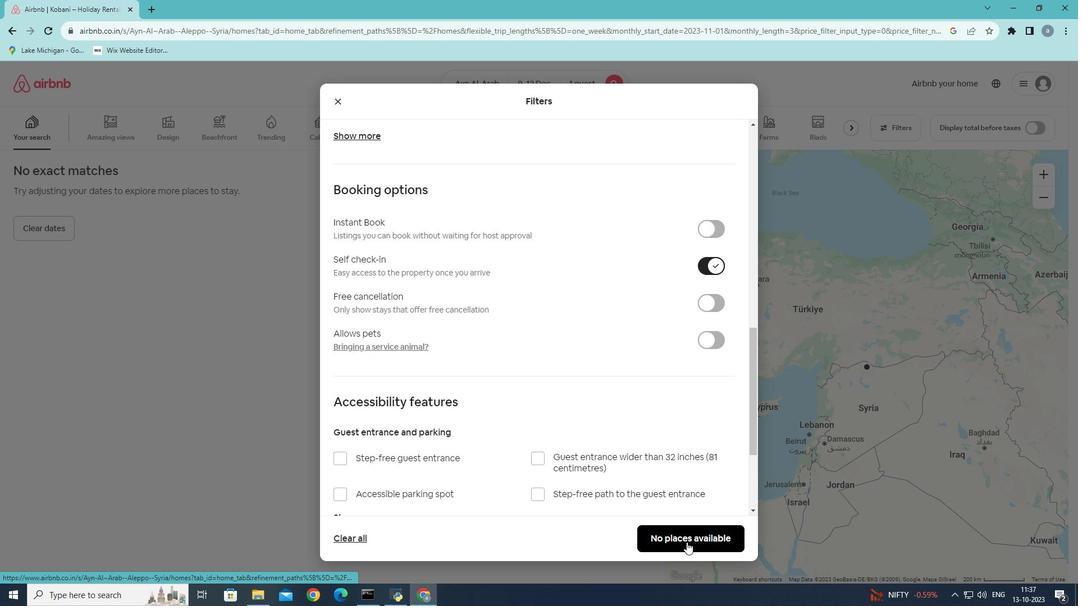 
Action: Mouse moved to (672, 541)
Screenshot: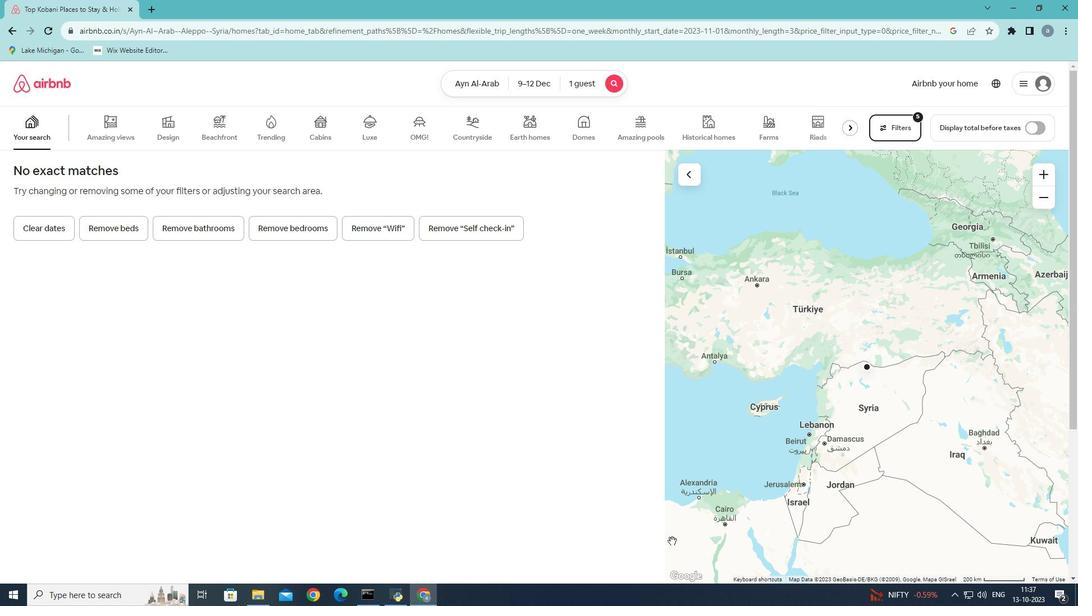 
